 Task: Schedule a financial planning session for retirement.
Action: Mouse moved to (77, 93)
Screenshot: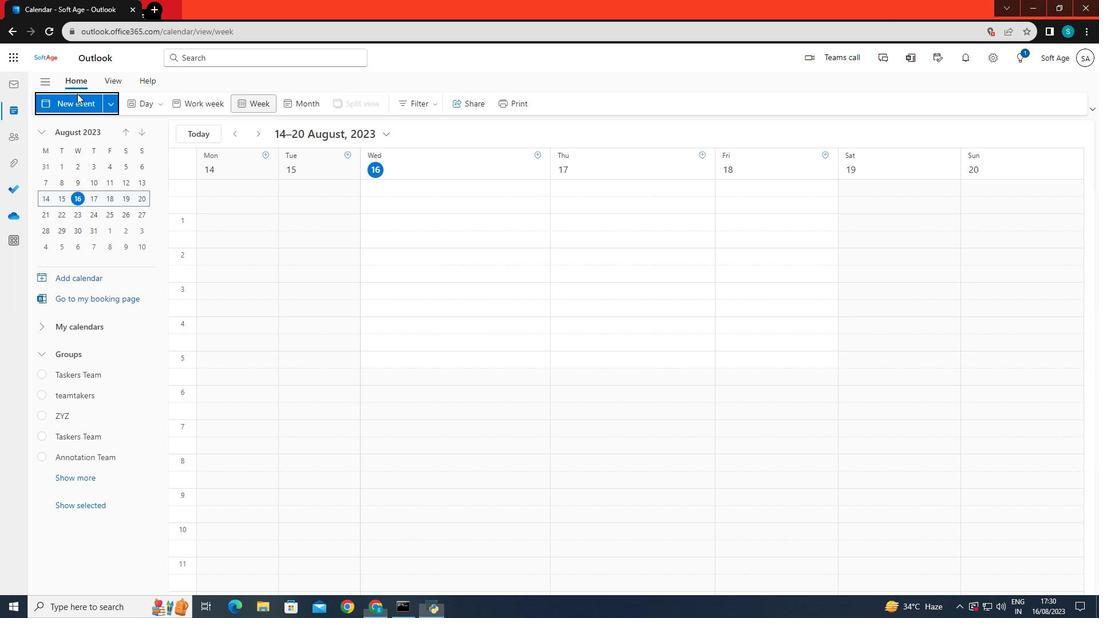 
Action: Mouse pressed left at (77, 93)
Screenshot: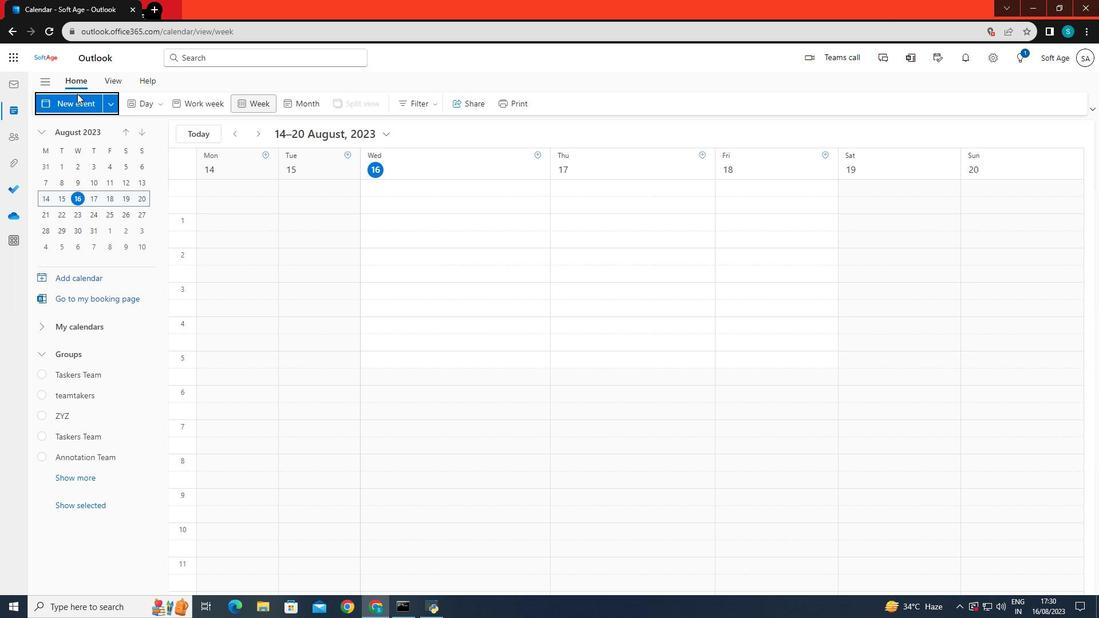 
Action: Mouse moved to (288, 176)
Screenshot: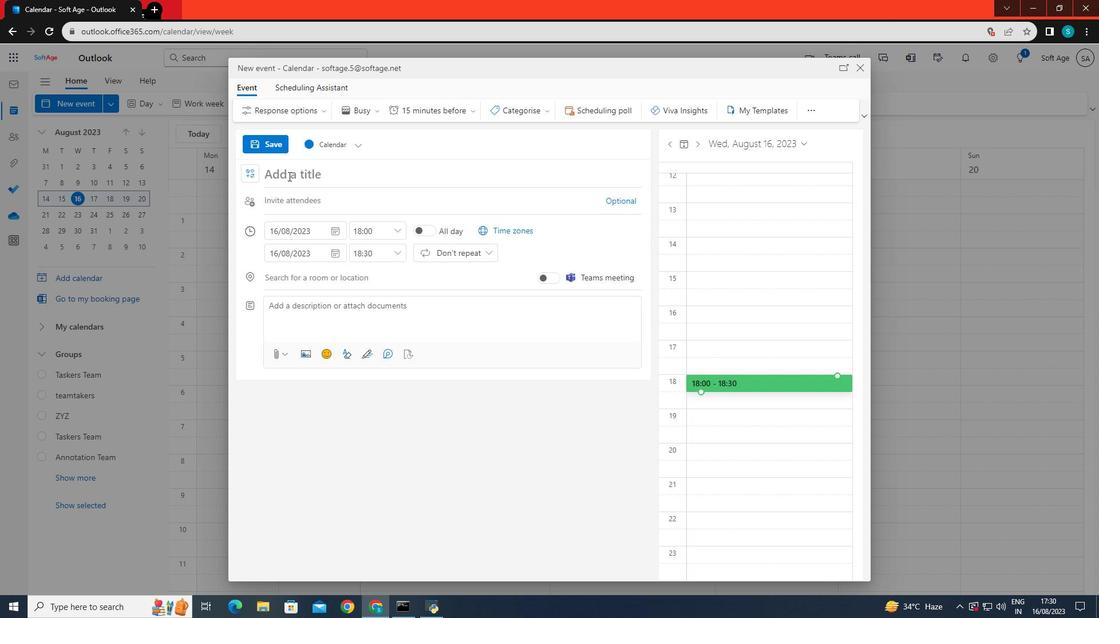 
Action: Mouse pressed left at (288, 176)
Screenshot: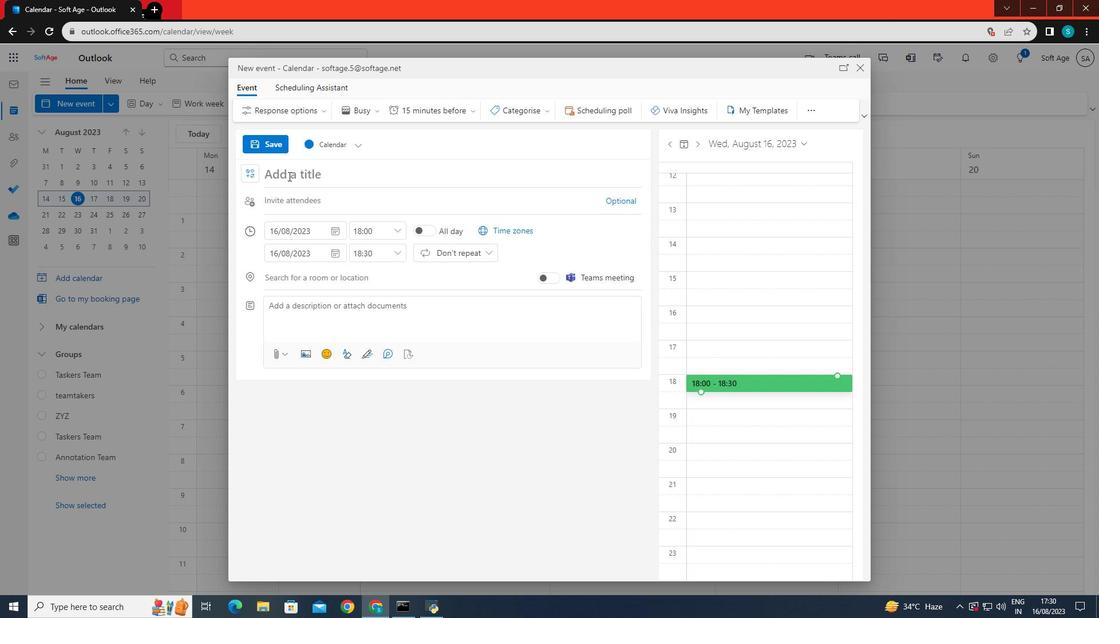 
Action: Key pressed <Key.caps_lock>FIN<Key.backspace><Key.backspace><Key.caps_lock>ind<Key.backspace>ancial<Key.space>planning<Key.space>session<Key.space>for<Key.space>retirement
Screenshot: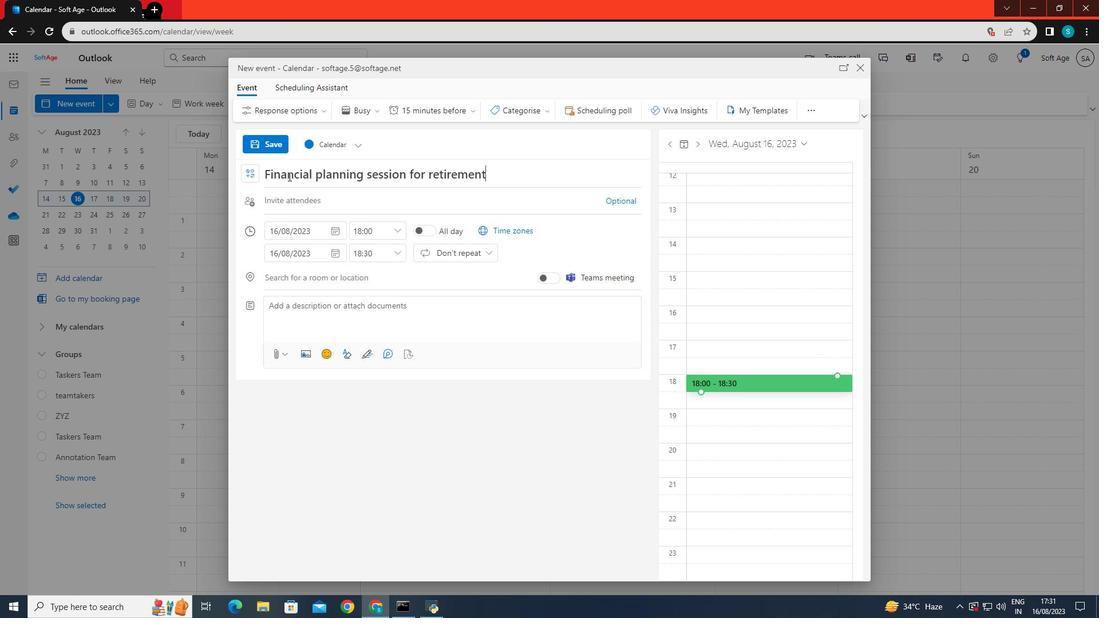 
Action: Mouse moved to (308, 234)
Screenshot: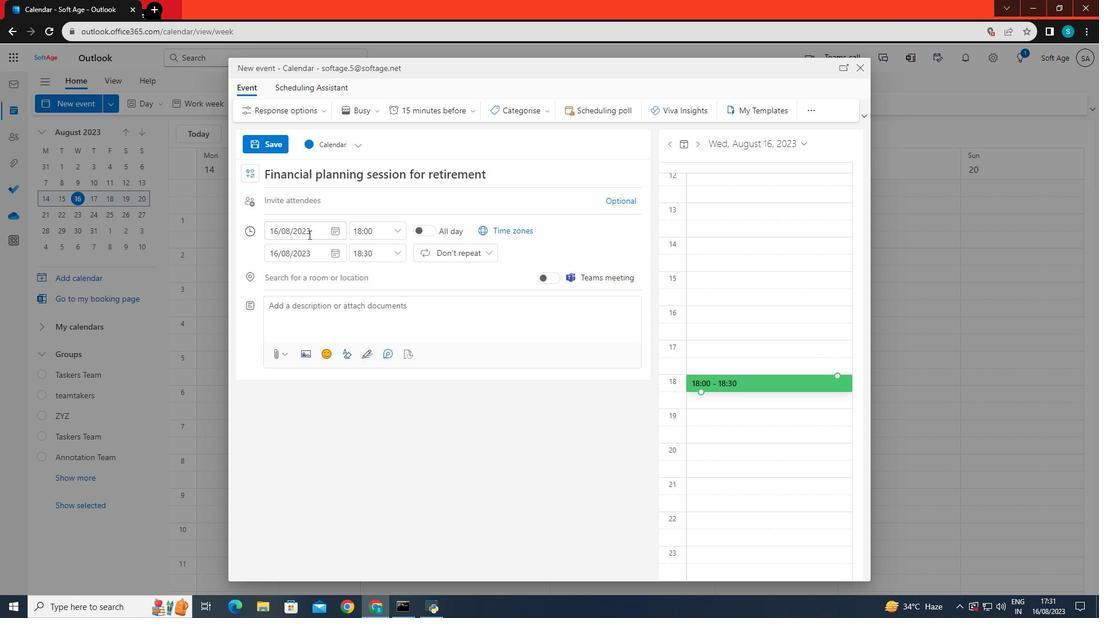
Action: Mouse pressed left at (308, 234)
Screenshot: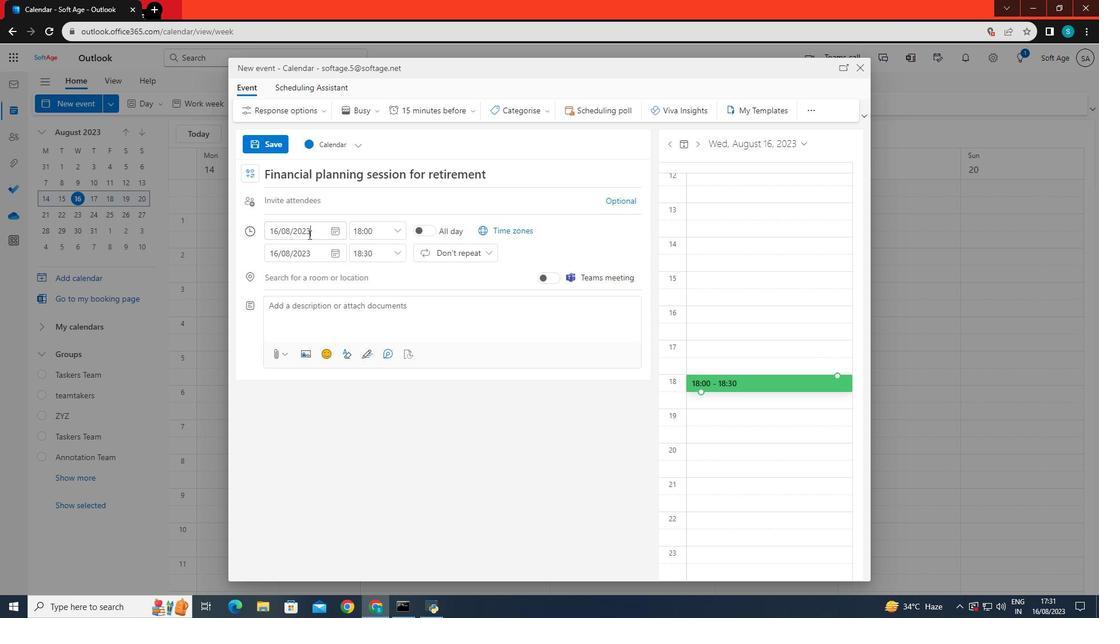 
Action: Mouse moved to (334, 310)
Screenshot: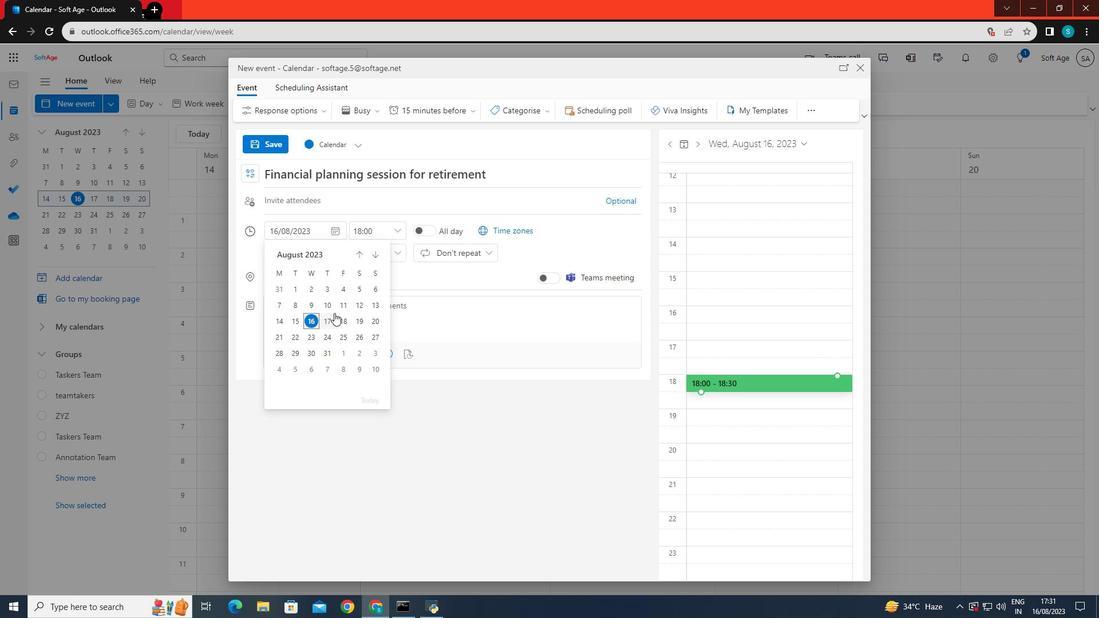
Action: Mouse scrolled (334, 310) with delta (0, 0)
Screenshot: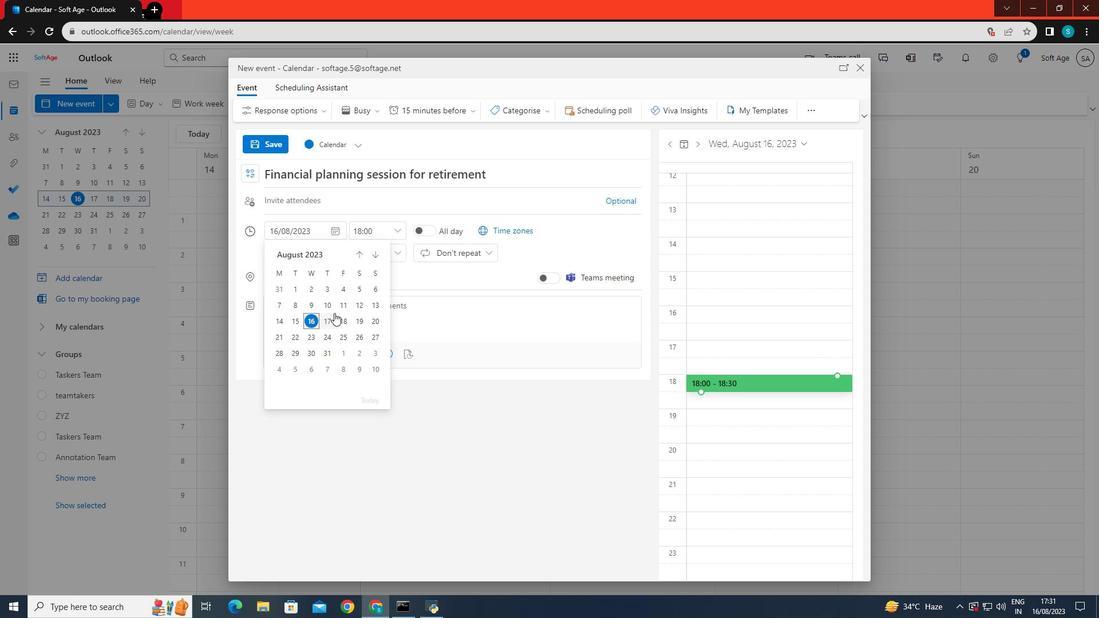 
Action: Mouse moved to (334, 313)
Screenshot: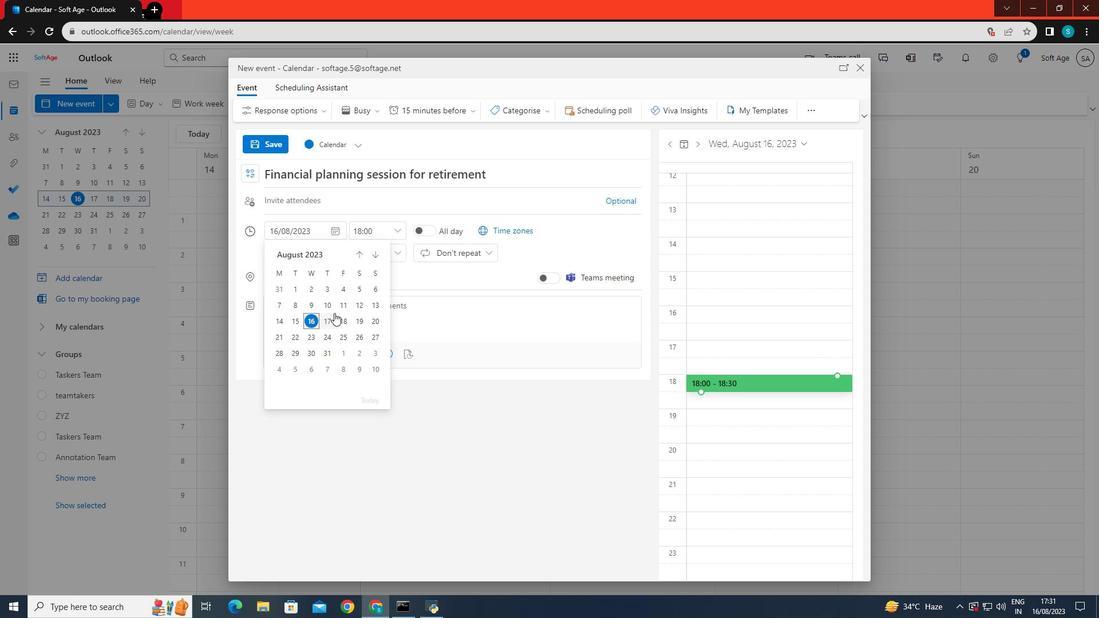 
Action: Mouse scrolled (334, 312) with delta (0, 0)
Screenshot: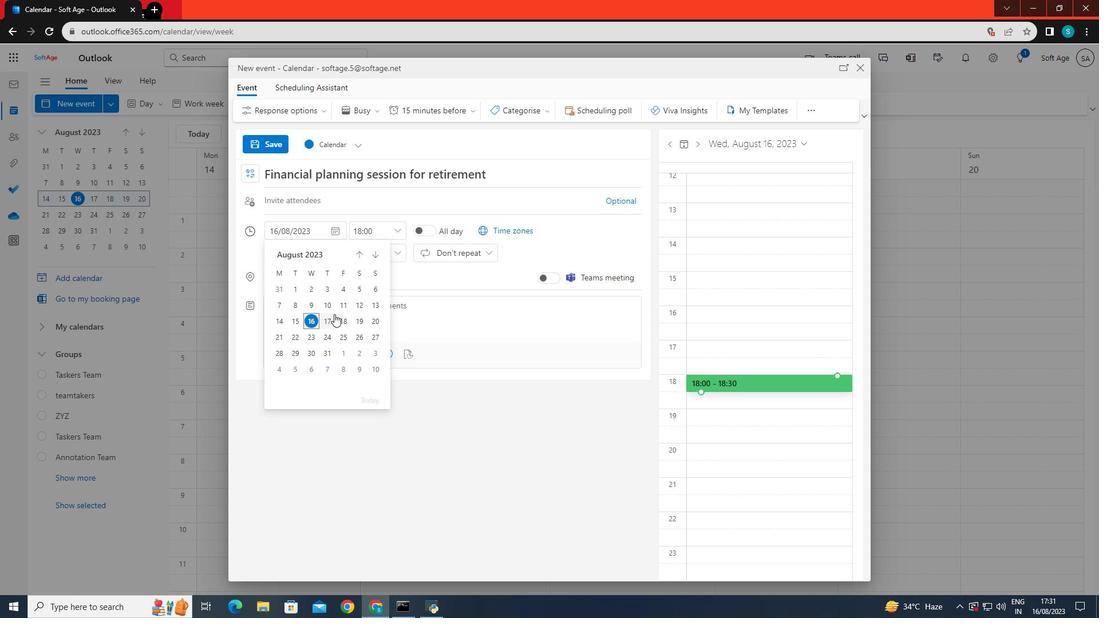 
Action: Mouse moved to (311, 353)
Screenshot: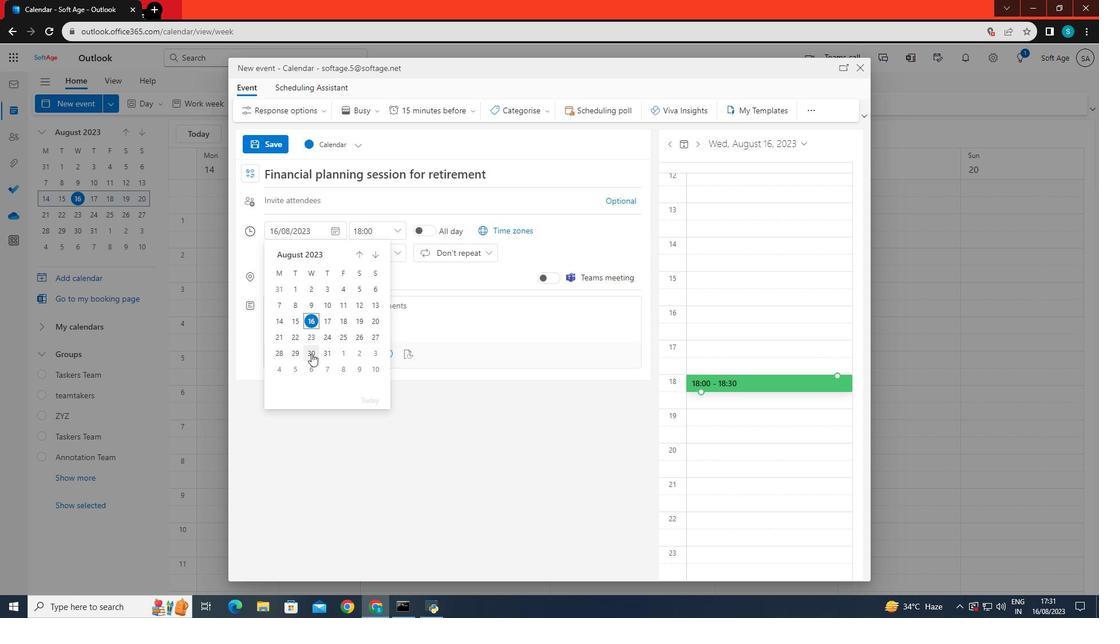 
Action: Mouse pressed left at (311, 353)
Screenshot: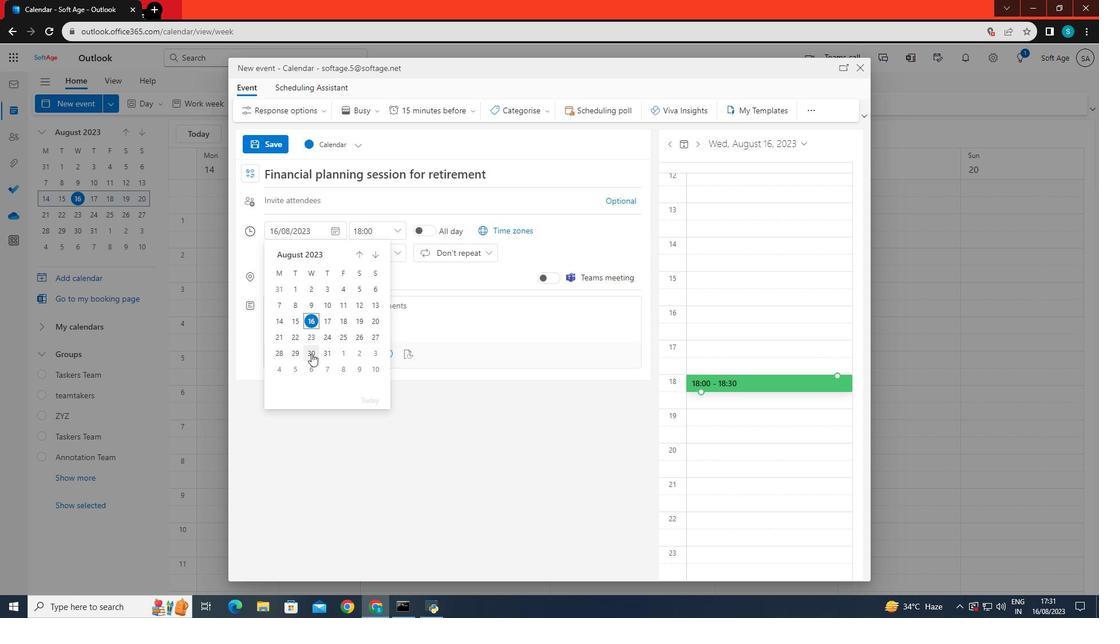 
Action: Mouse moved to (376, 234)
Screenshot: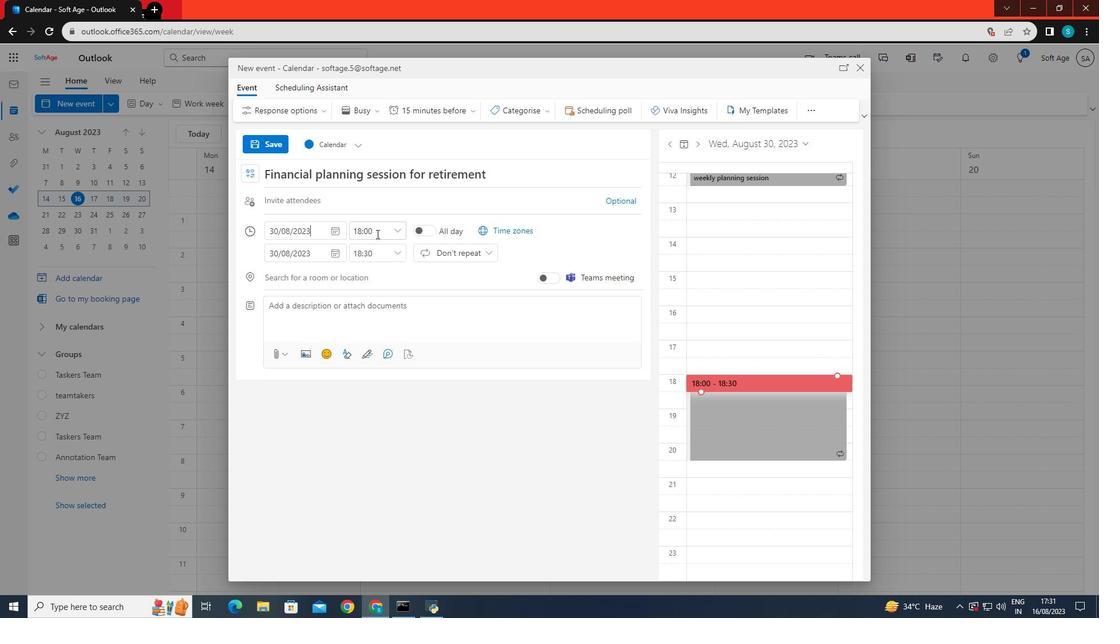 
Action: Mouse pressed left at (376, 234)
Screenshot: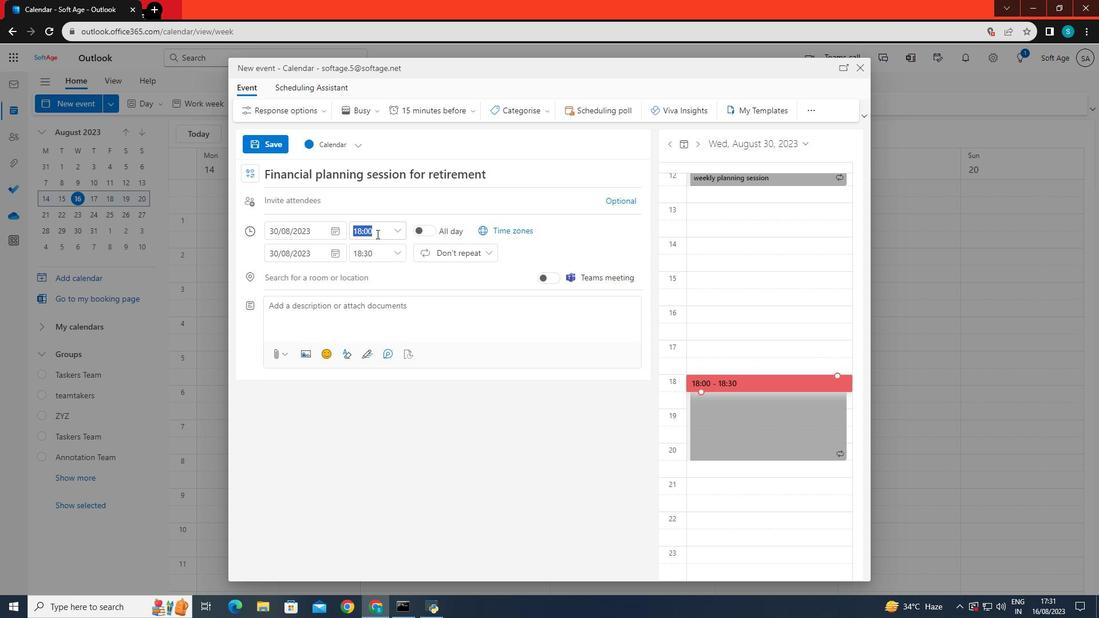 
Action: Mouse moved to (396, 223)
Screenshot: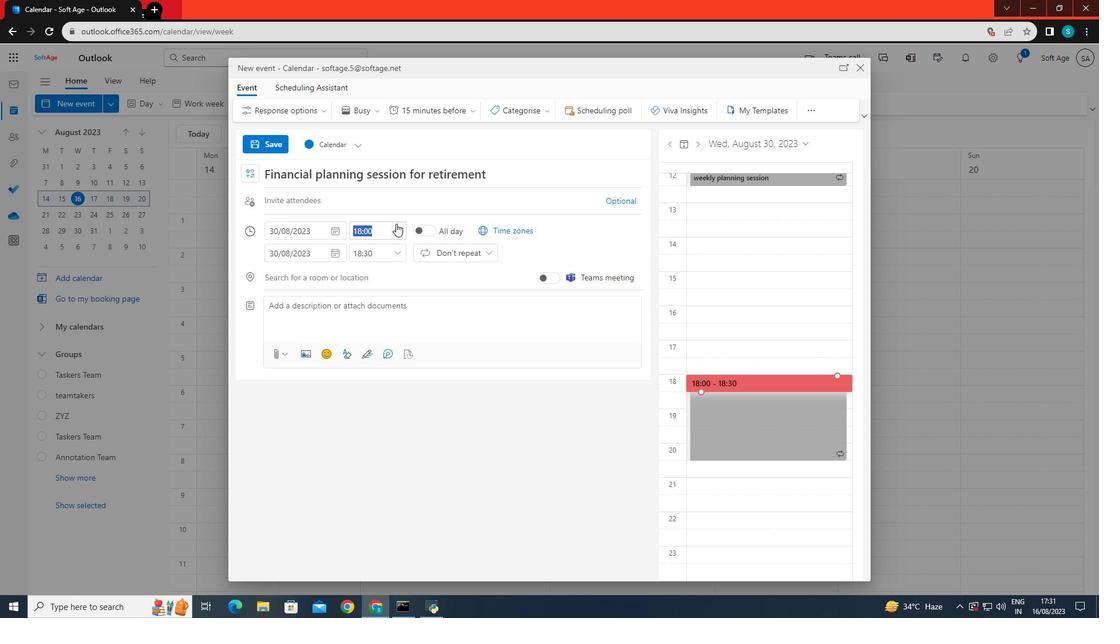 
Action: Mouse pressed left at (396, 223)
Screenshot: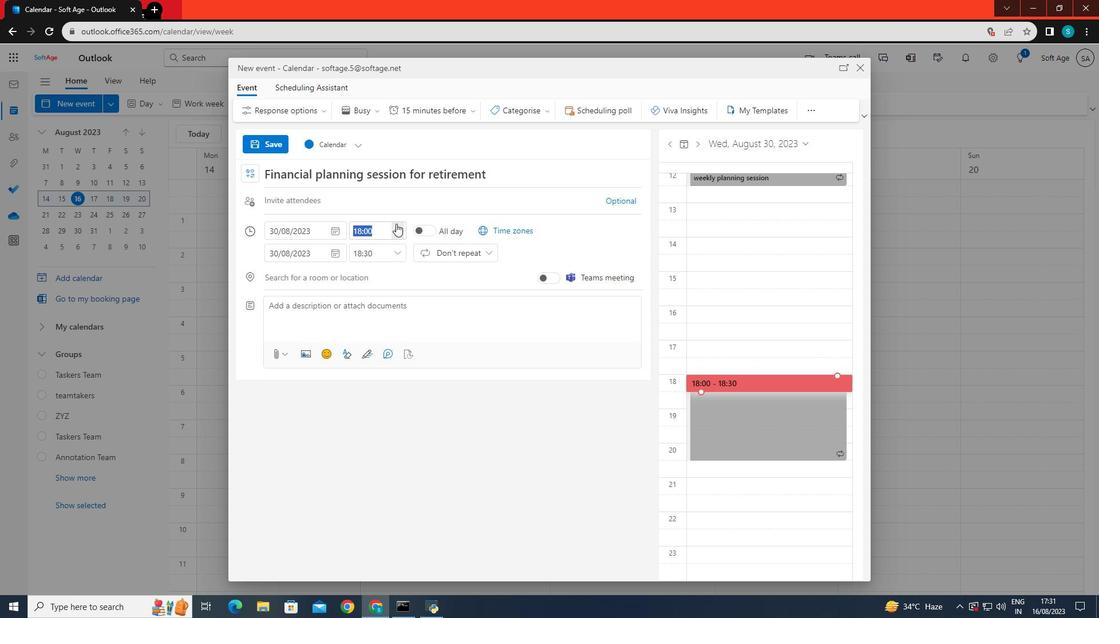 
Action: Mouse moved to (371, 324)
Screenshot: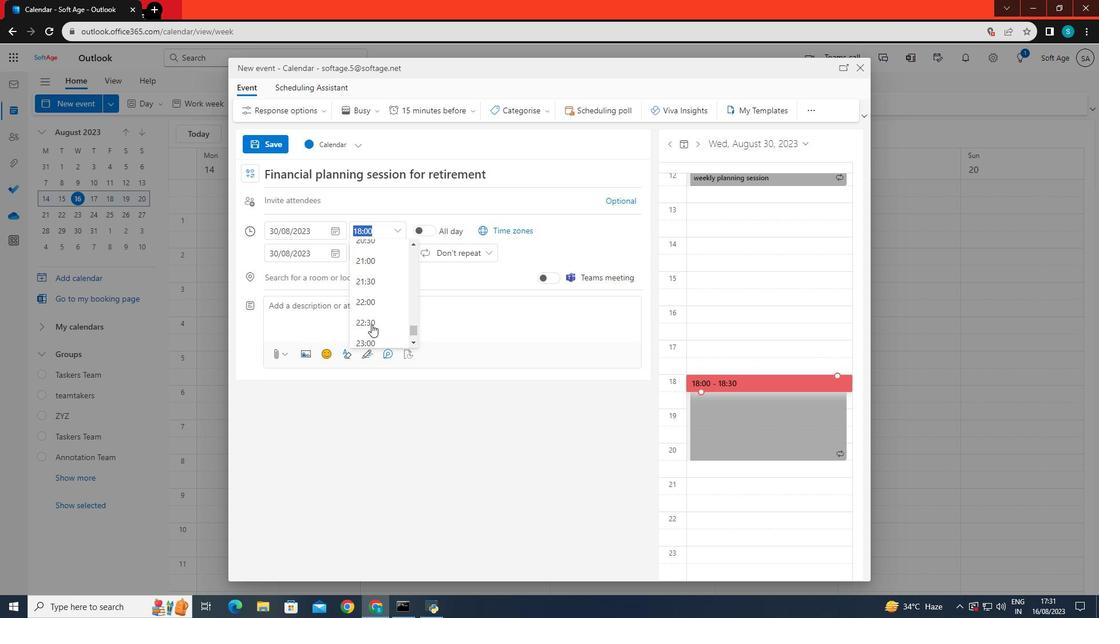 
Action: Mouse scrolled (371, 323) with delta (0, 0)
Screenshot: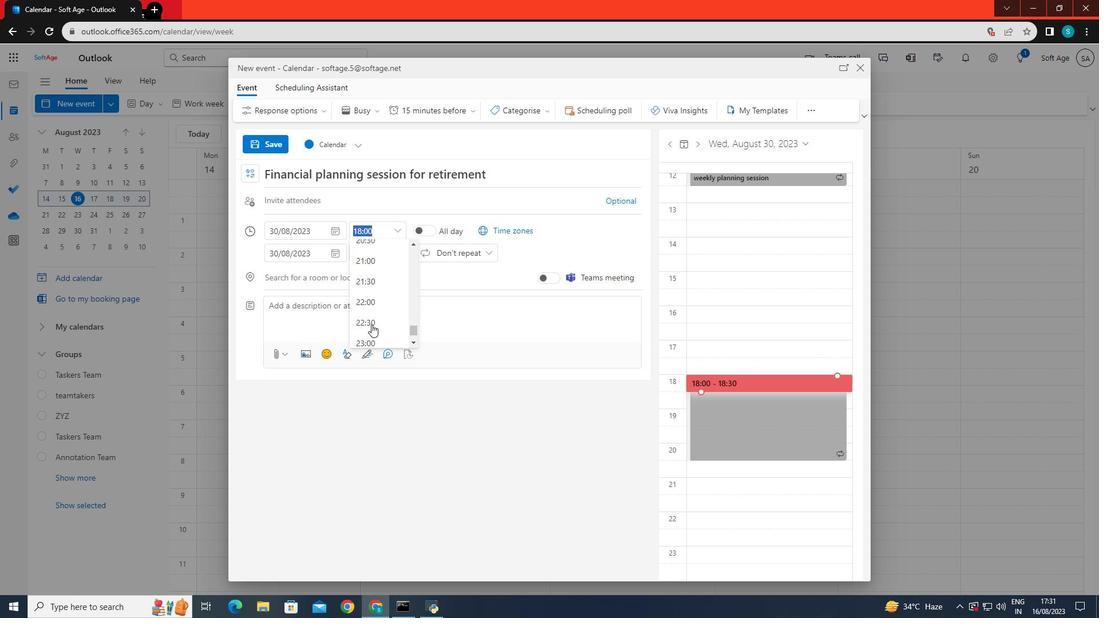 
Action: Mouse moved to (371, 324)
Screenshot: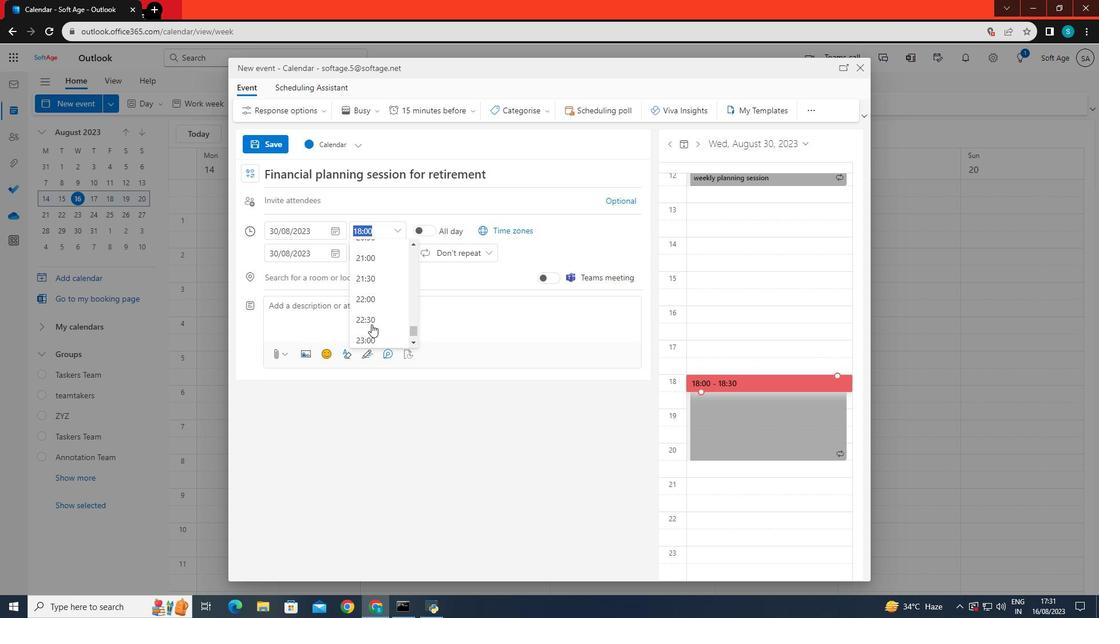 
Action: Mouse scrolled (371, 324) with delta (0, 0)
Screenshot: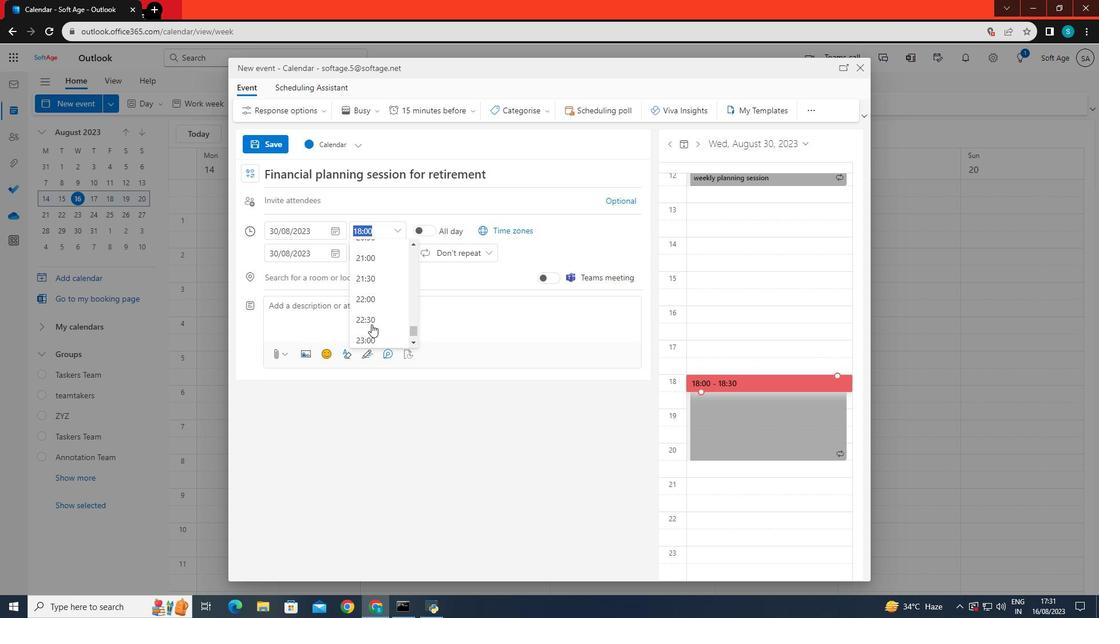 
Action: Mouse moved to (369, 321)
Screenshot: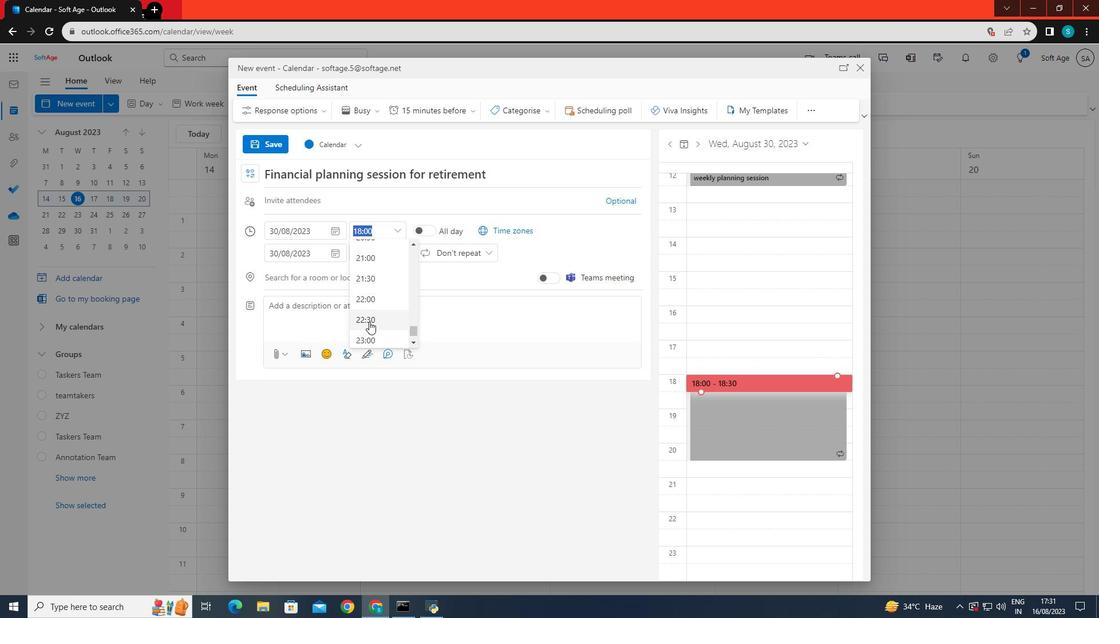 
Action: Mouse pressed left at (369, 321)
Screenshot: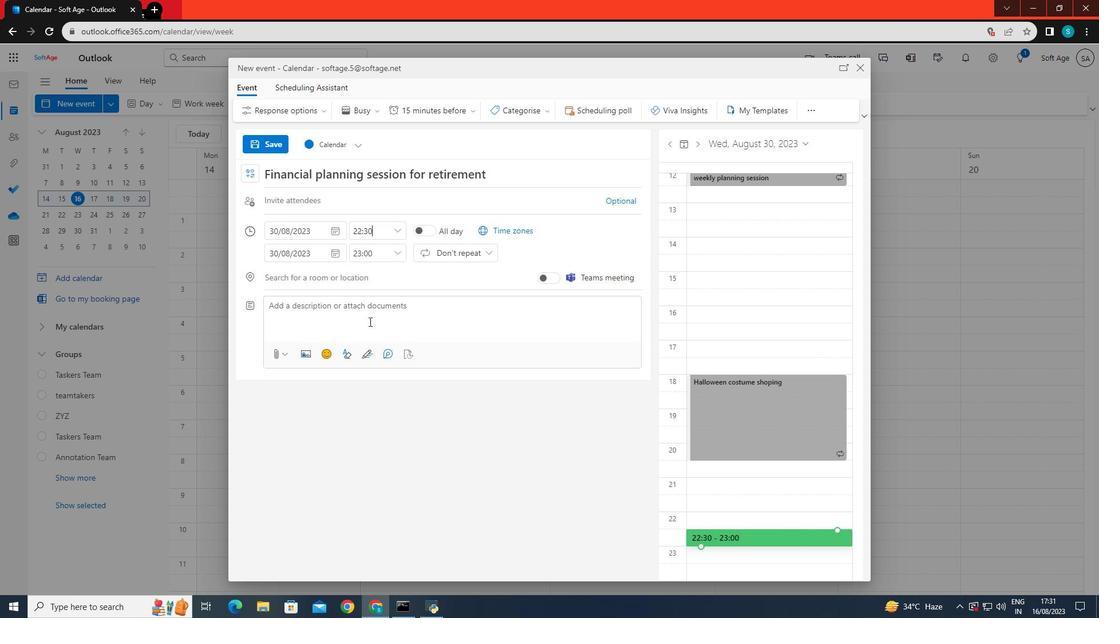 
Action: Mouse moved to (304, 323)
Screenshot: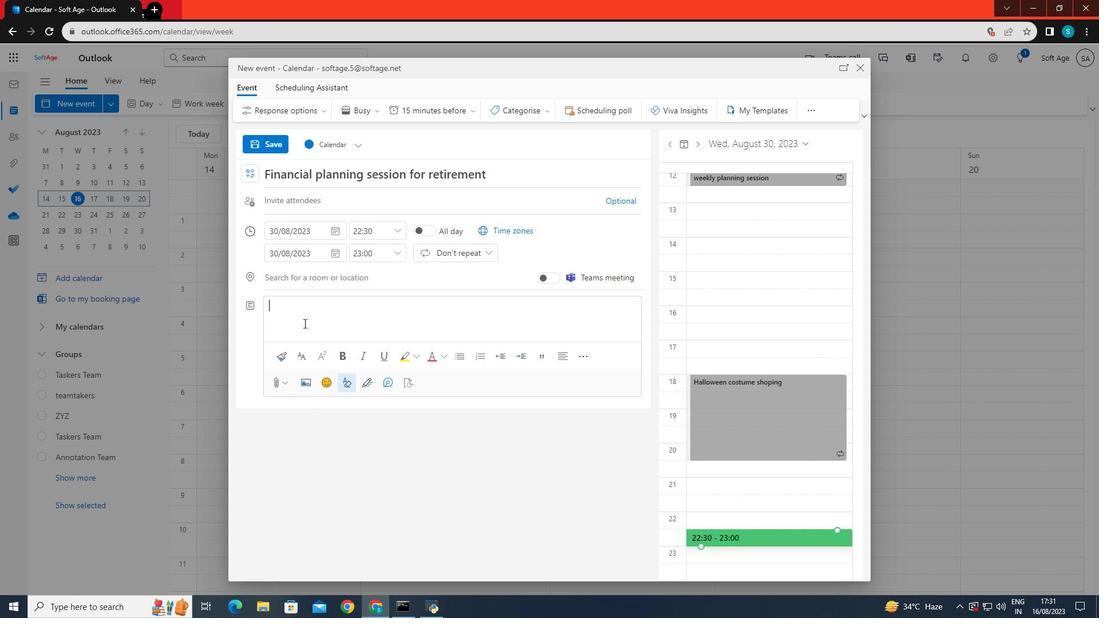 
Action: Mouse pressed left at (304, 323)
Screenshot: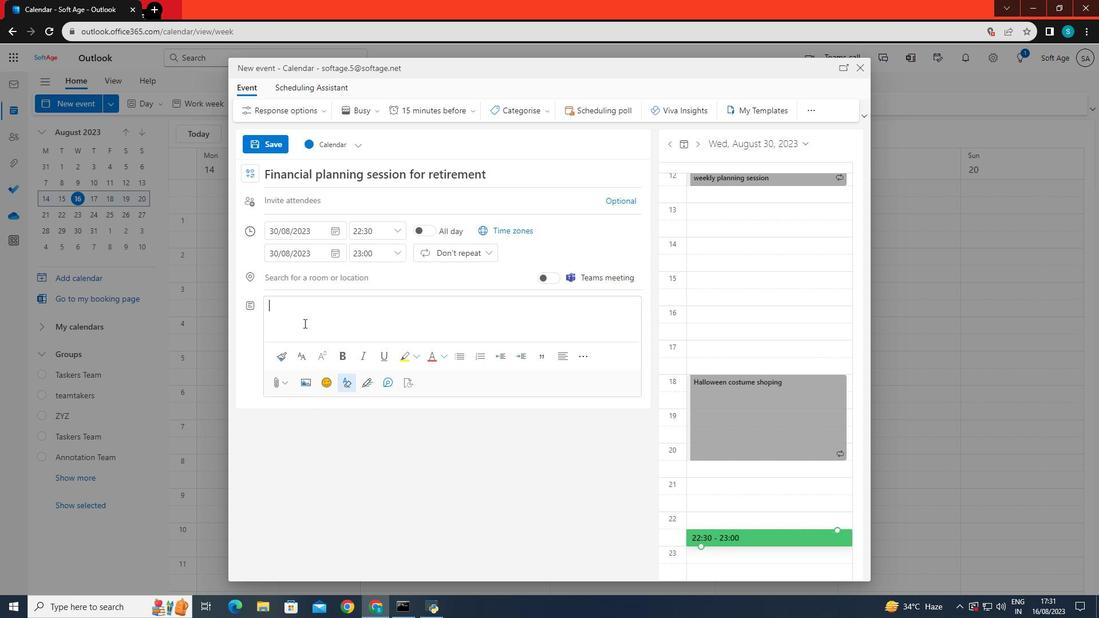 
Action: Key pressed <Key.caps_lock>S<Key.caps_lock>chedule<Key.space>a<Key.space>finac<Key.backspace>ncial<Key.space>planning<Key.space>session<Key.space>for<Key.space>retirement.
Screenshot: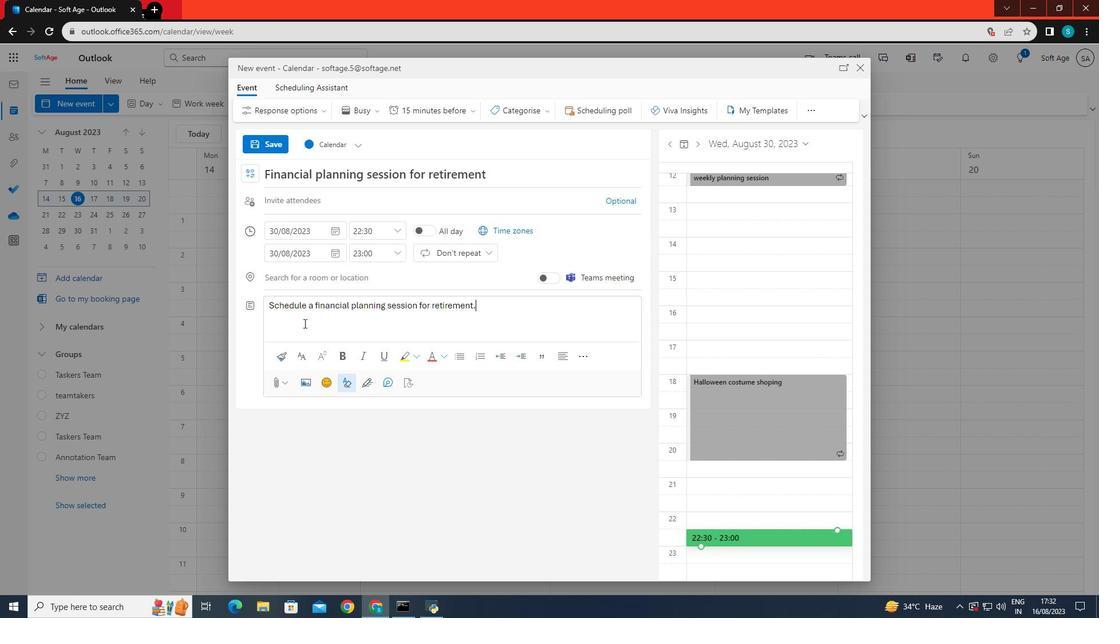 
Action: Mouse moved to (492, 268)
Screenshot: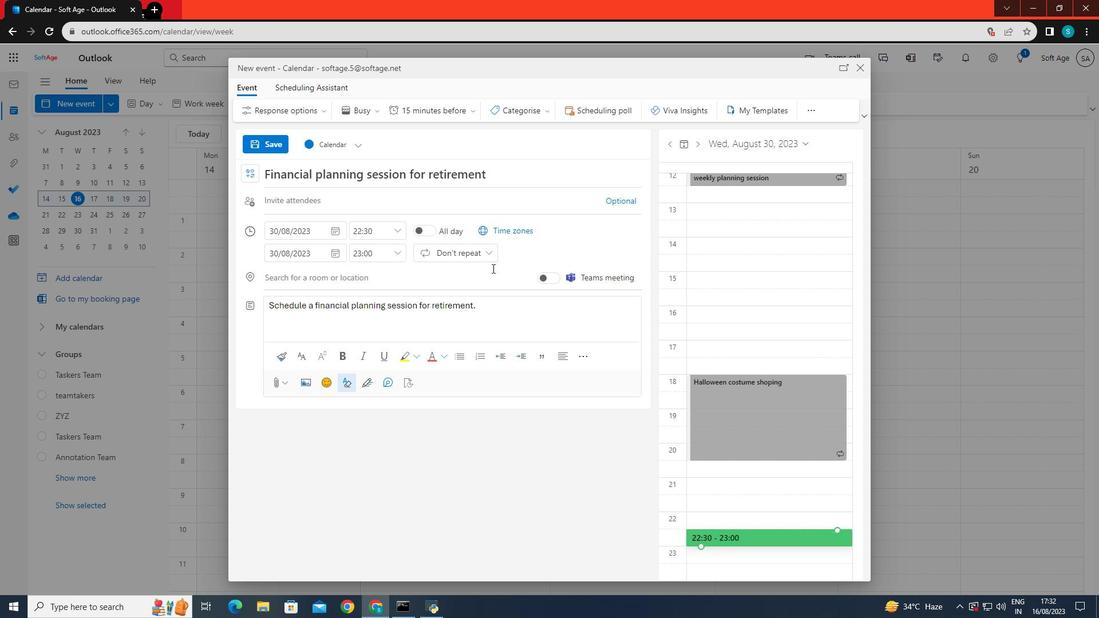 
Action: Mouse scrolled (492, 267) with delta (0, 0)
Screenshot: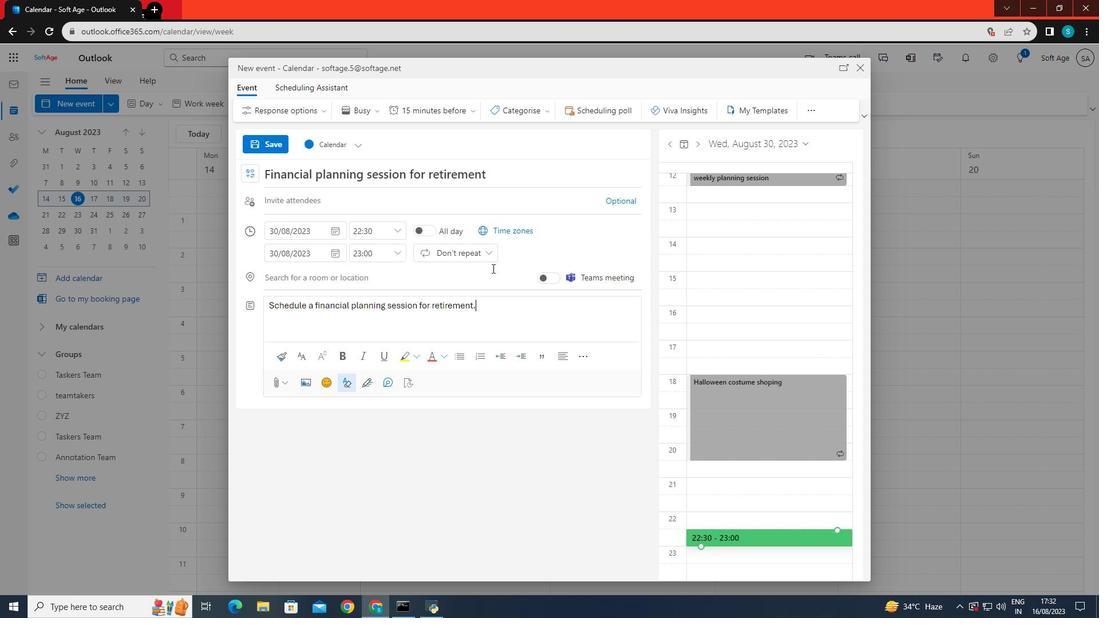 
Action: Mouse scrolled (492, 267) with delta (0, 0)
Screenshot: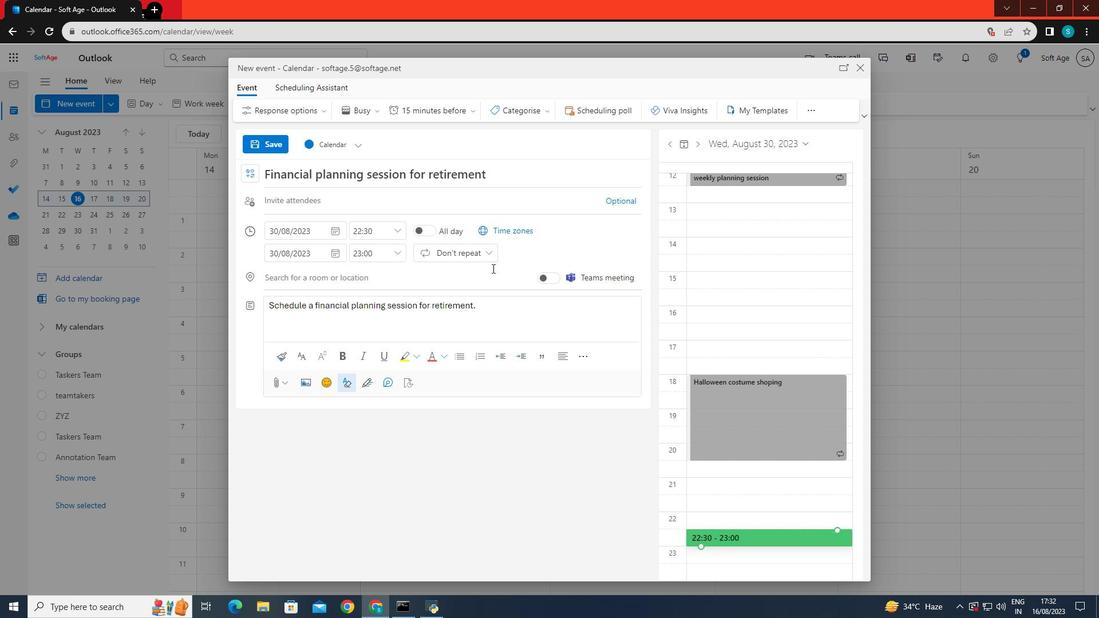 
Action: Mouse moved to (484, 258)
Screenshot: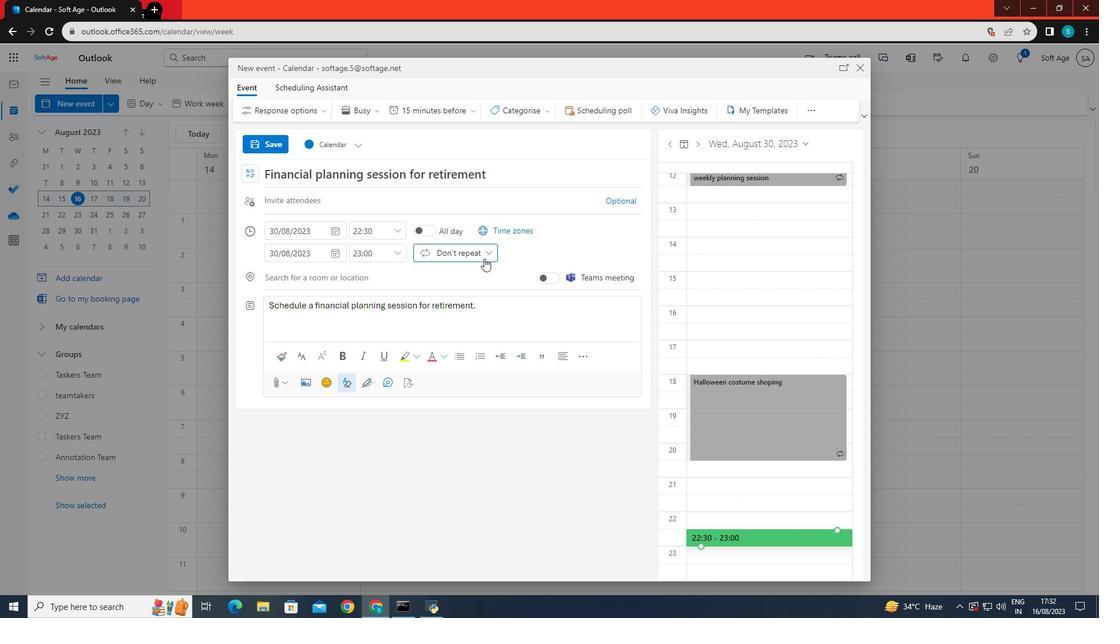 
Action: Mouse pressed left at (484, 258)
Screenshot: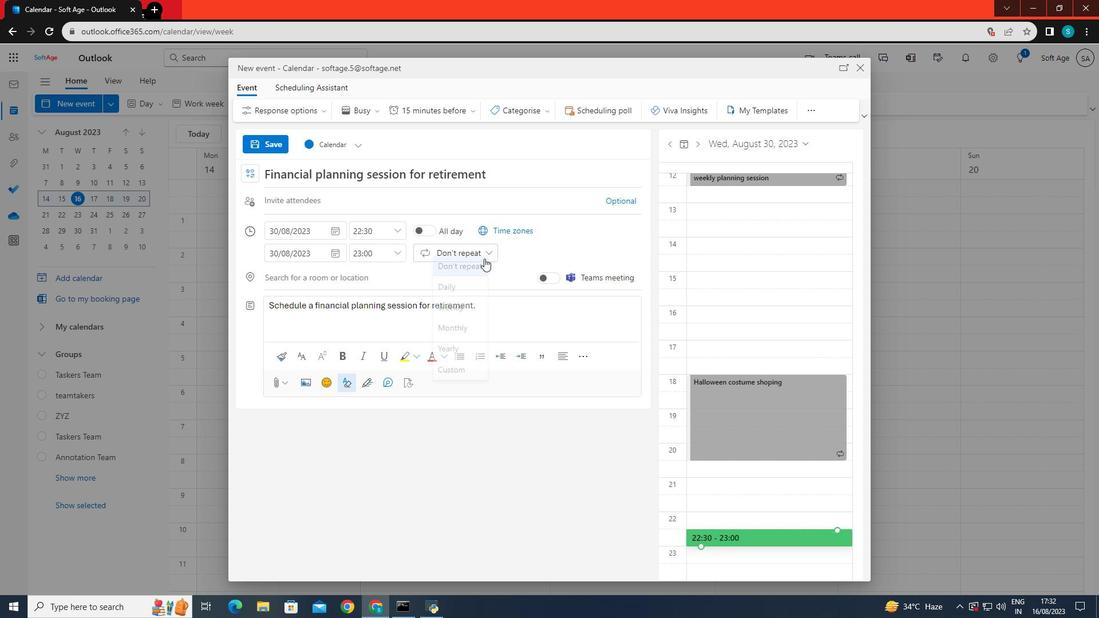 
Action: Mouse moved to (456, 310)
Screenshot: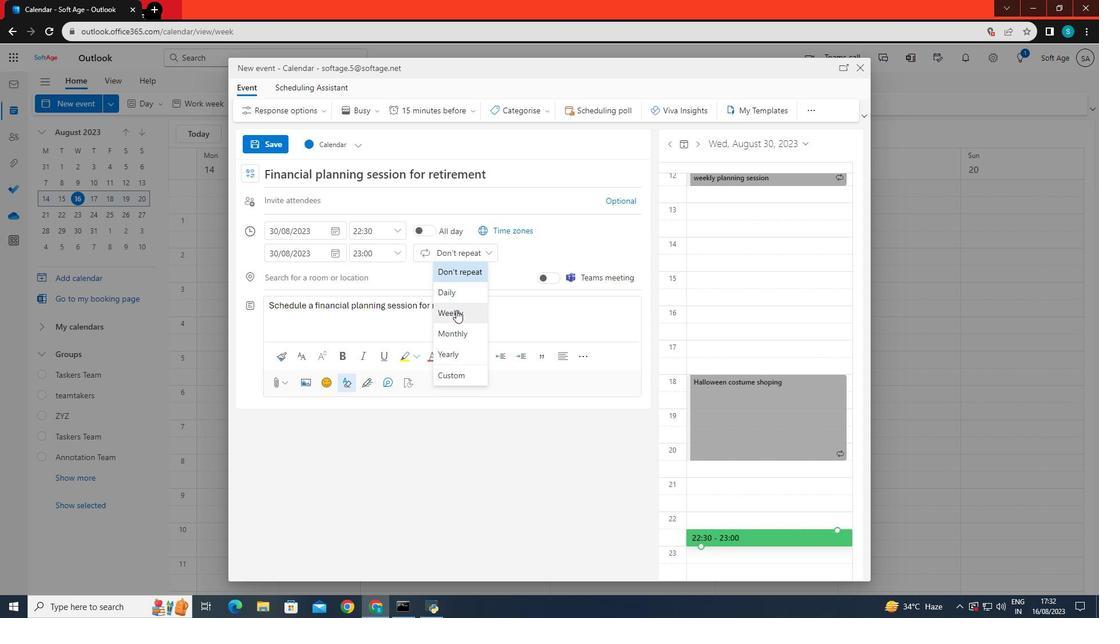 
Action: Mouse pressed left at (456, 310)
Screenshot: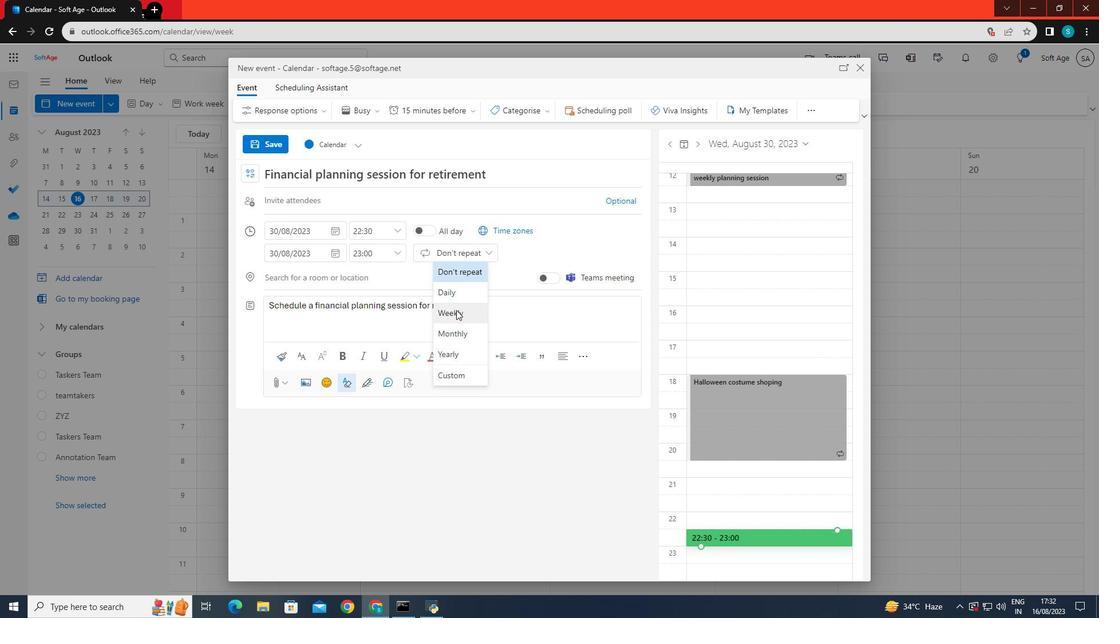 
Action: Mouse moved to (557, 338)
Screenshot: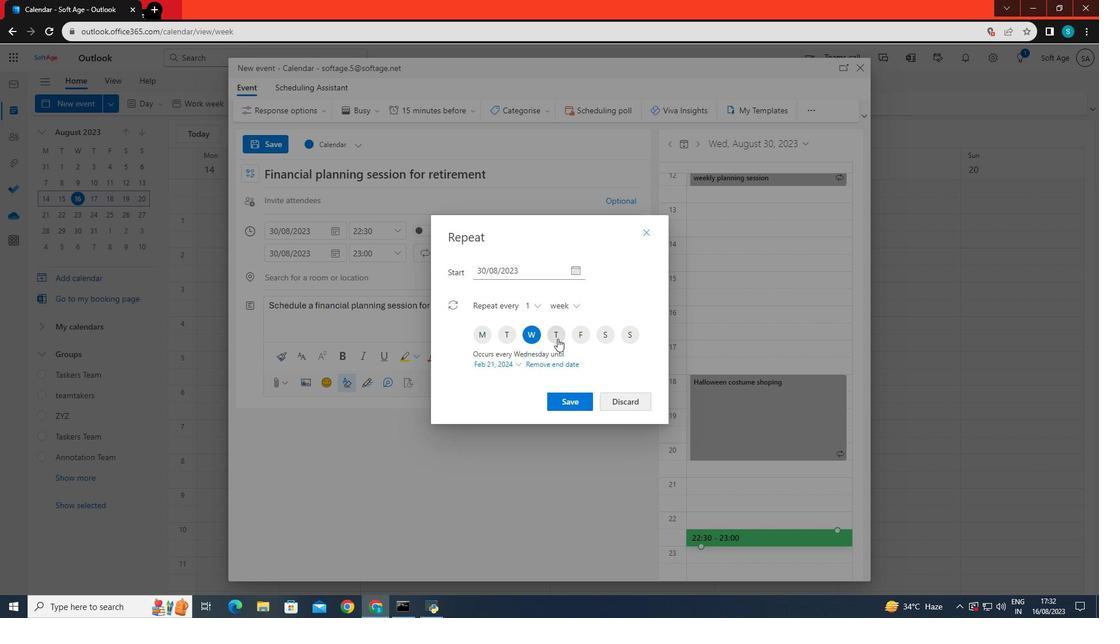 
Action: Mouse pressed left at (557, 338)
Screenshot: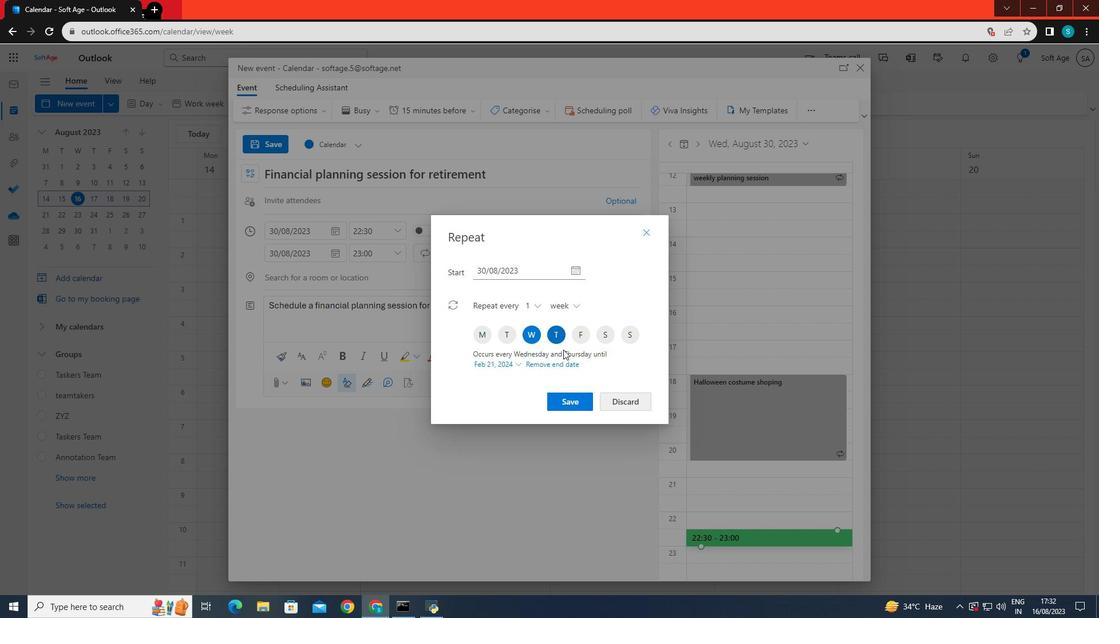 
Action: Mouse moved to (527, 329)
Screenshot: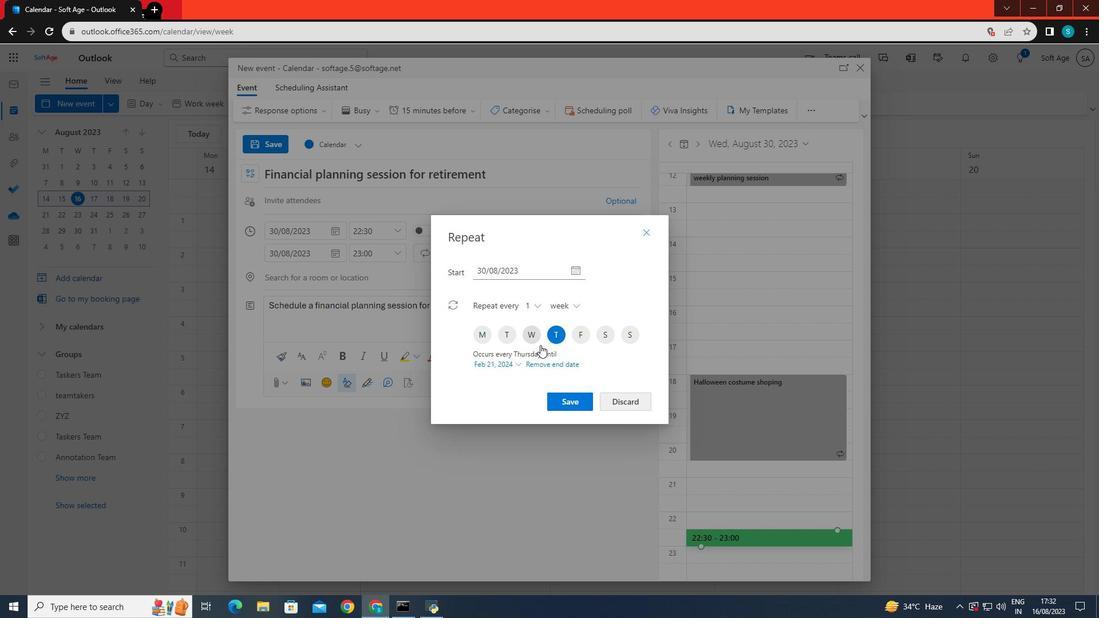 
Action: Mouse pressed left at (527, 329)
Screenshot: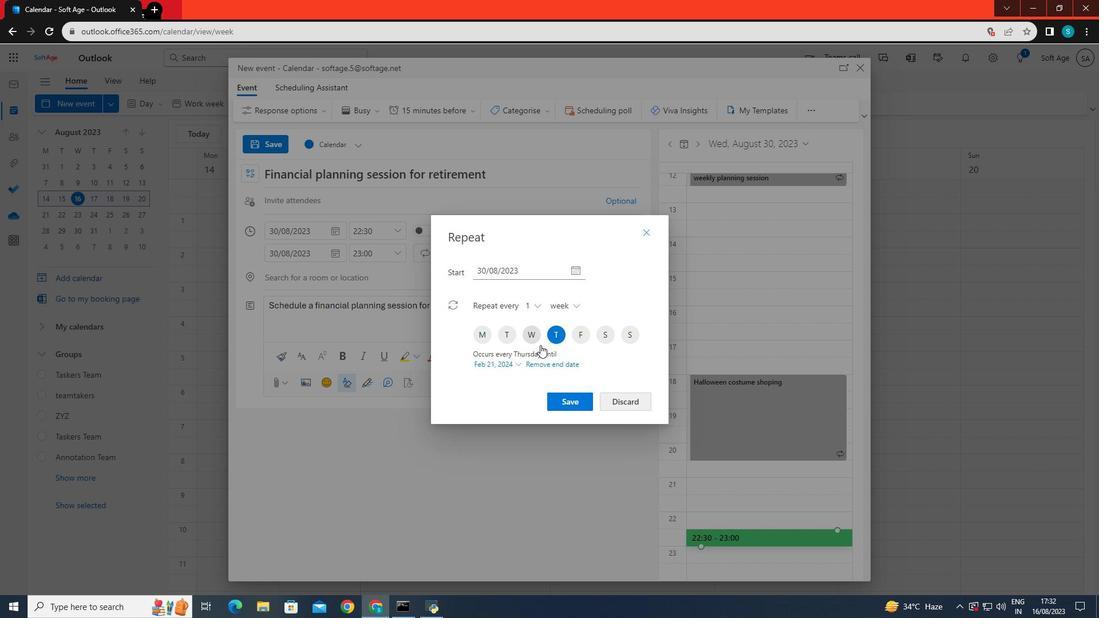 
Action: Mouse moved to (572, 401)
Screenshot: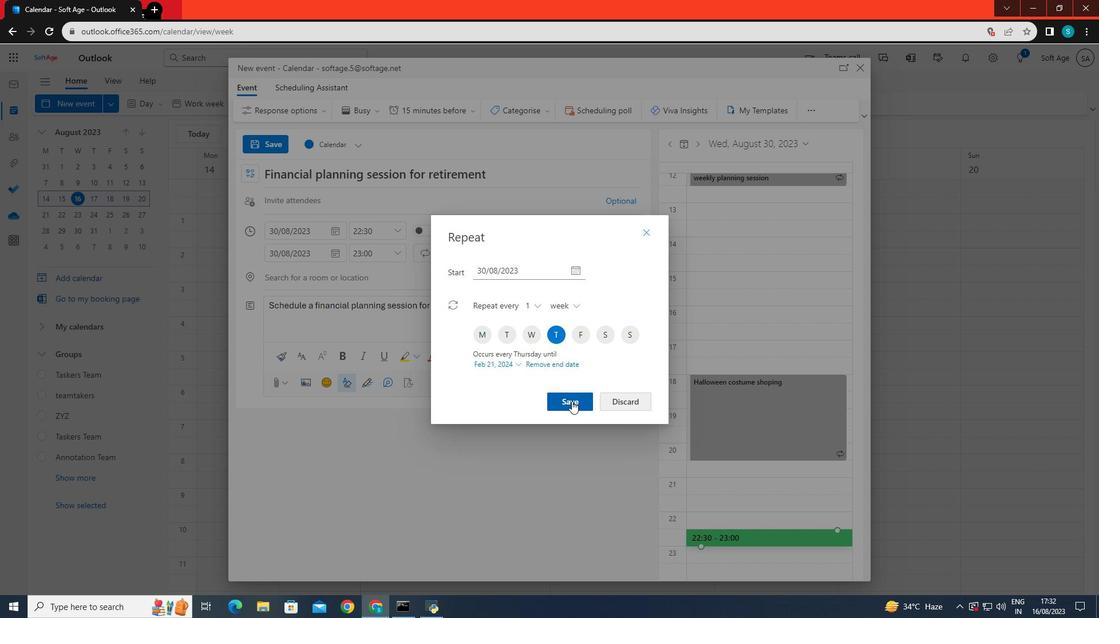 
Action: Mouse pressed left at (572, 401)
Screenshot: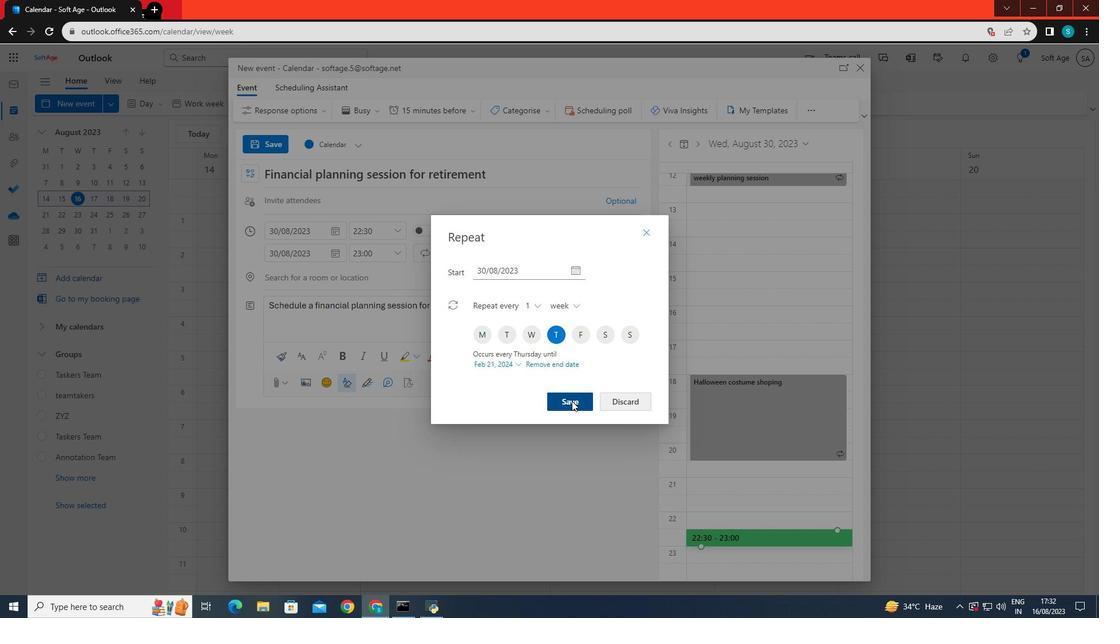 
Action: Mouse moved to (273, 141)
Screenshot: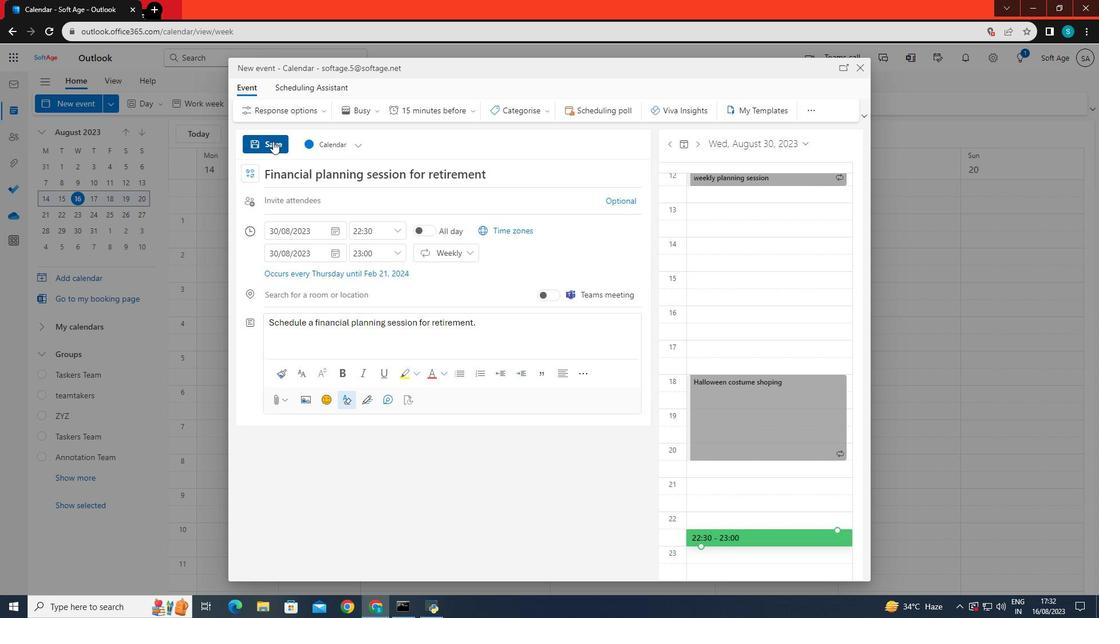
Action: Mouse pressed left at (273, 141)
Screenshot: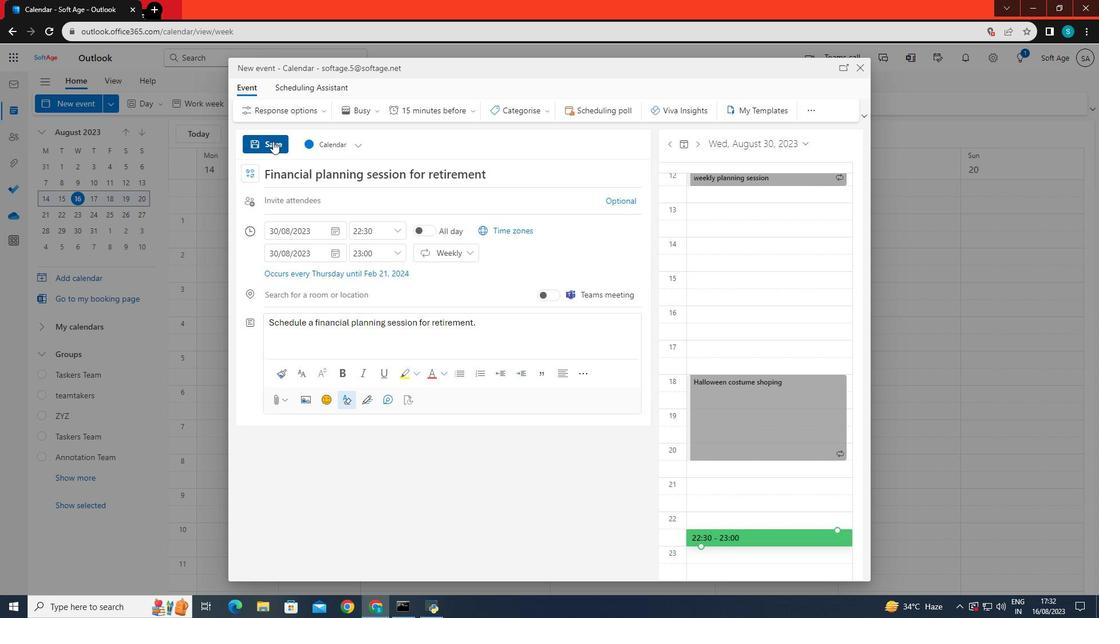 
